 Task: Set the phone number as home.
Action: Mouse moved to (1317, 169)
Screenshot: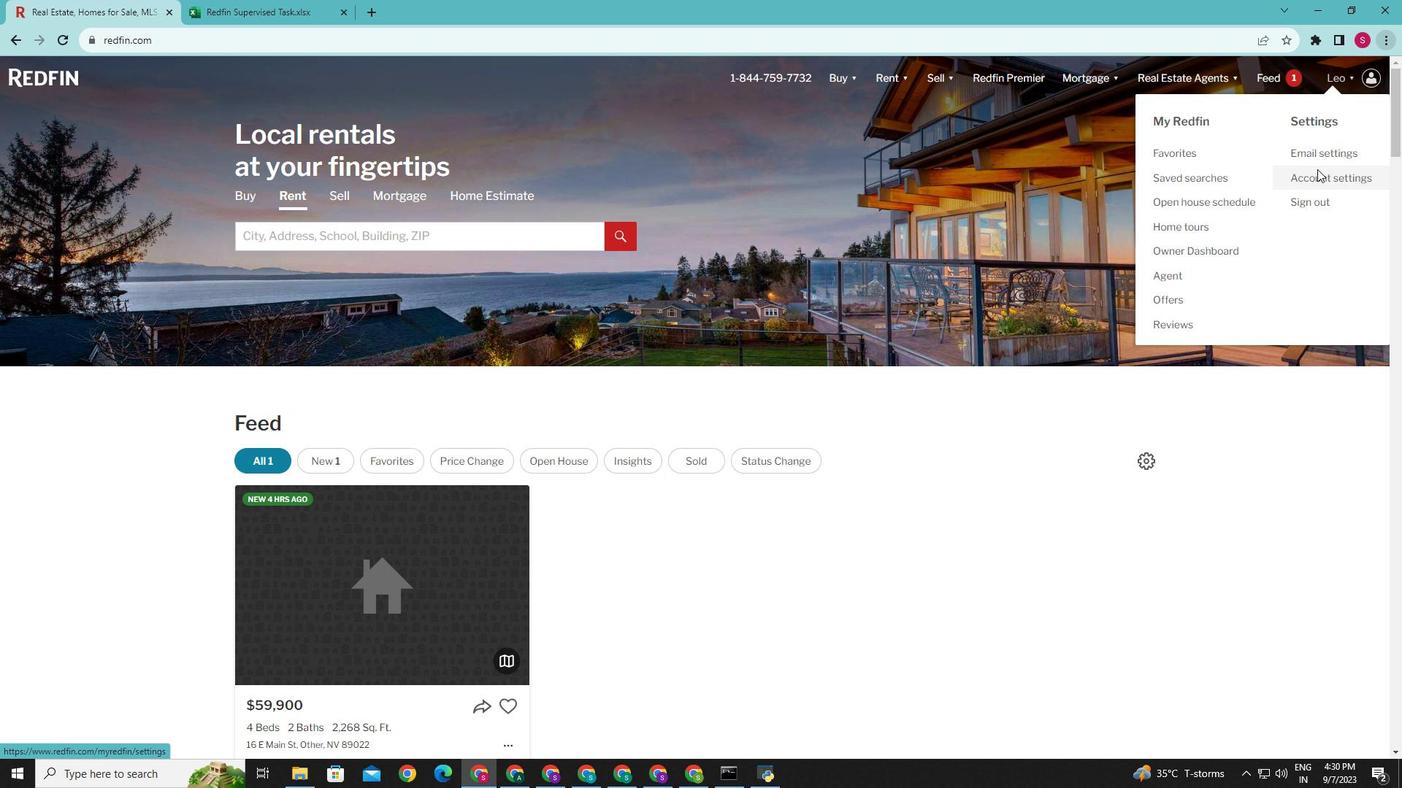 
Action: Mouse pressed left at (1317, 169)
Screenshot: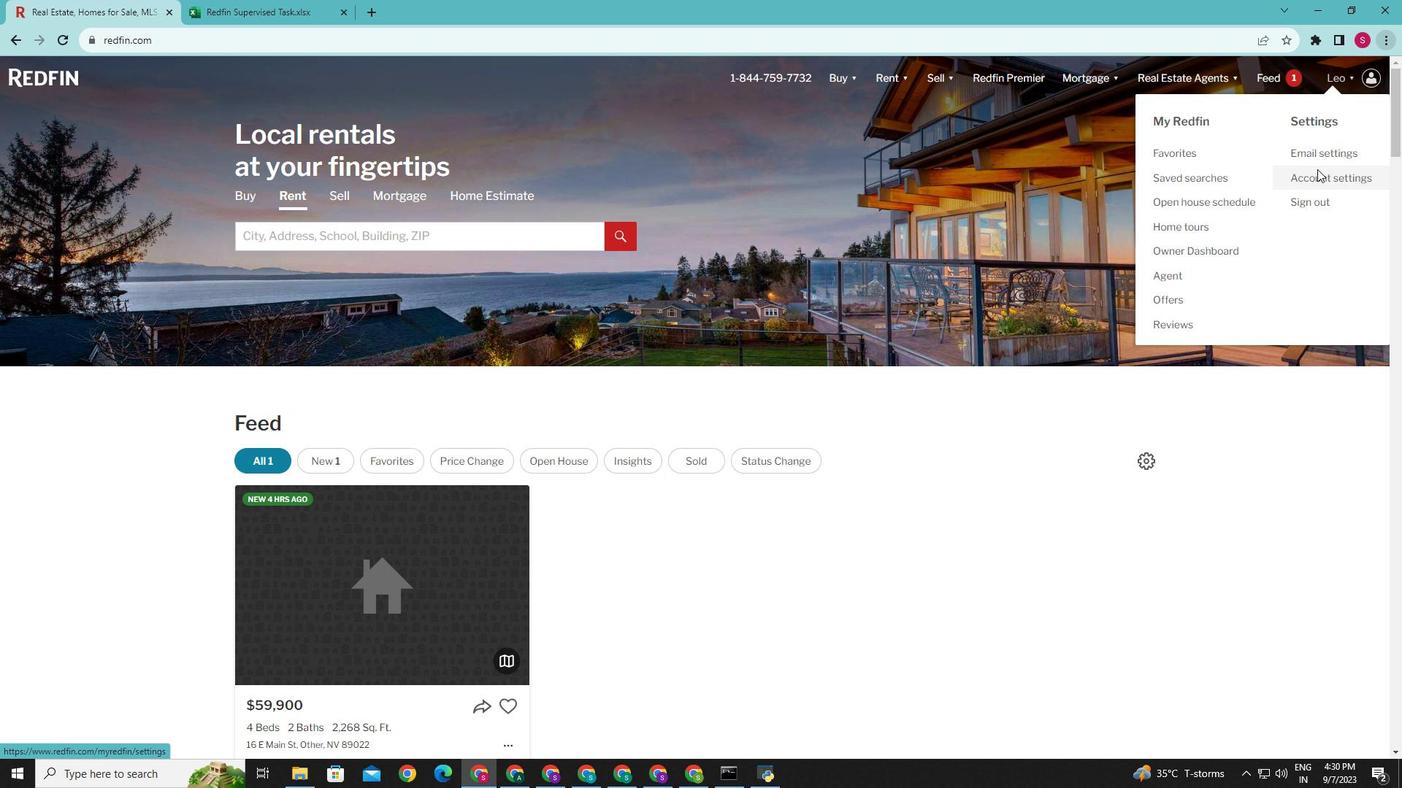 
Action: Mouse moved to (519, 556)
Screenshot: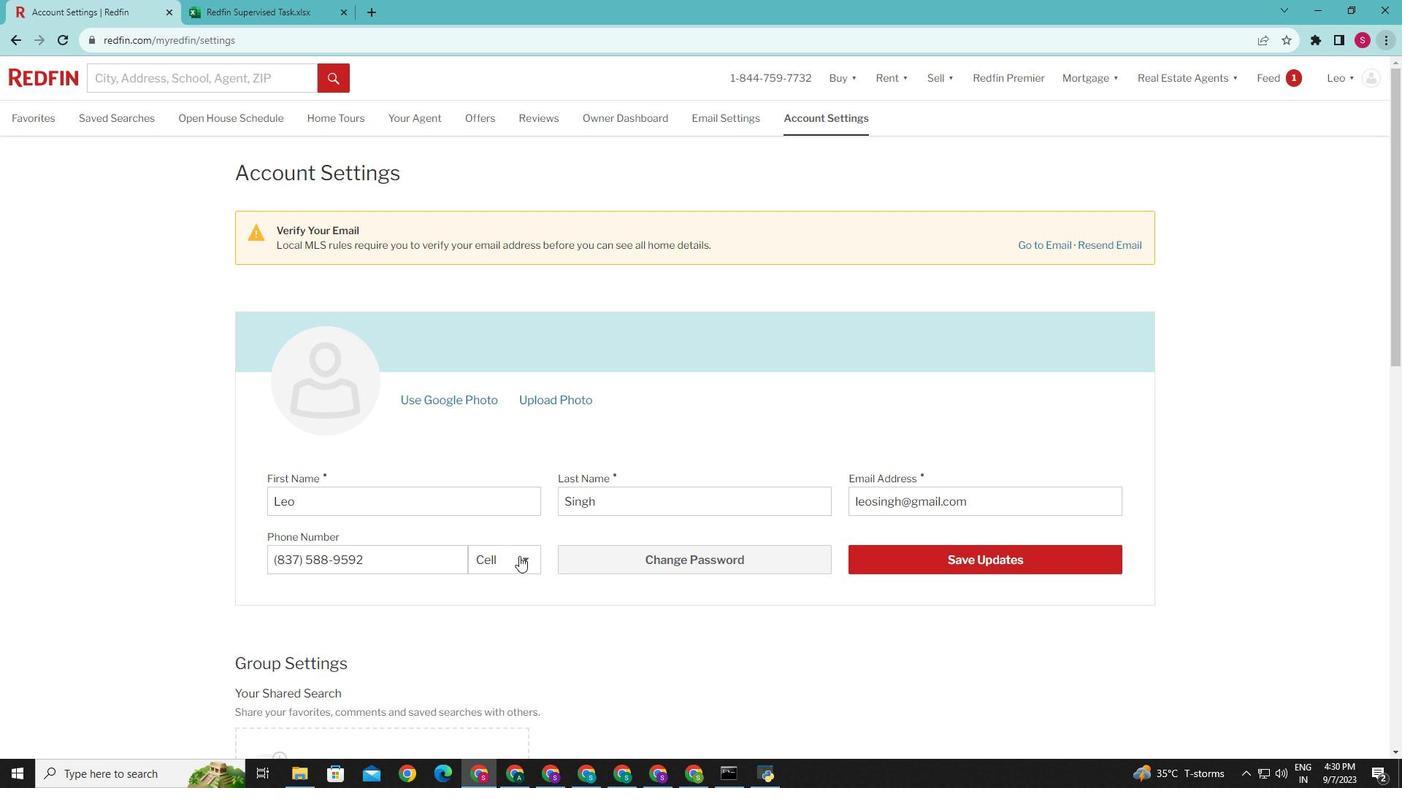 
Action: Mouse pressed left at (519, 556)
Screenshot: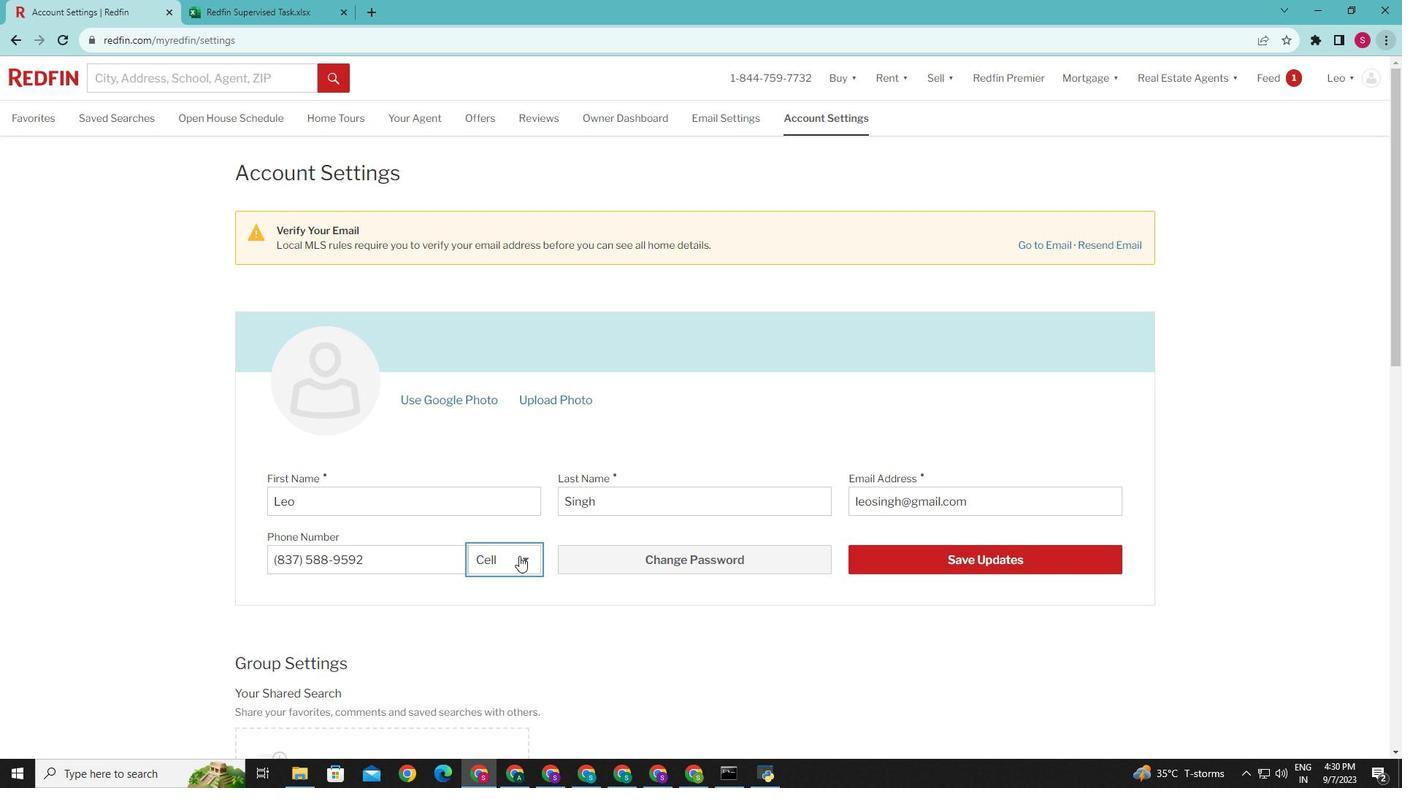 
Action: Mouse moved to (499, 619)
Screenshot: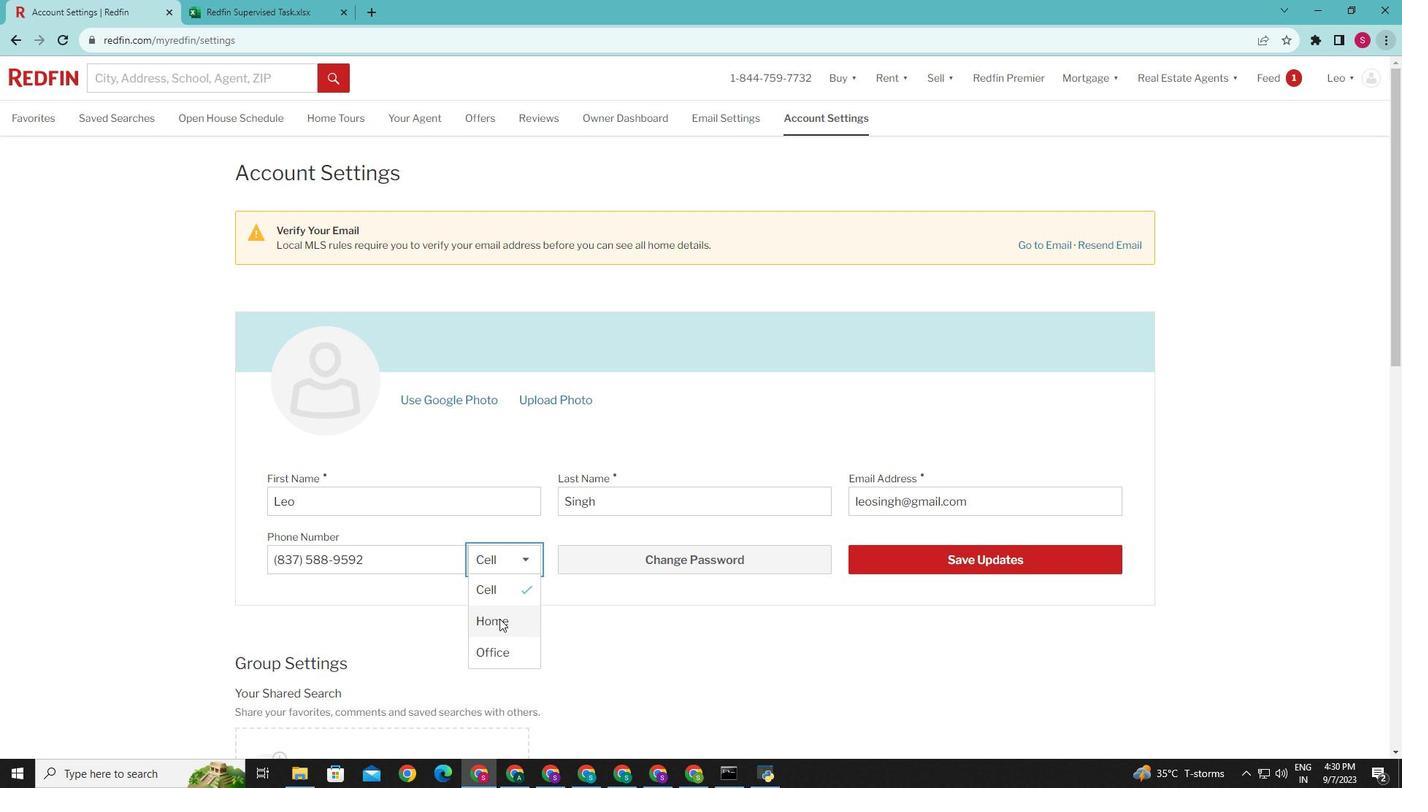 
Action: Mouse pressed left at (499, 619)
Screenshot: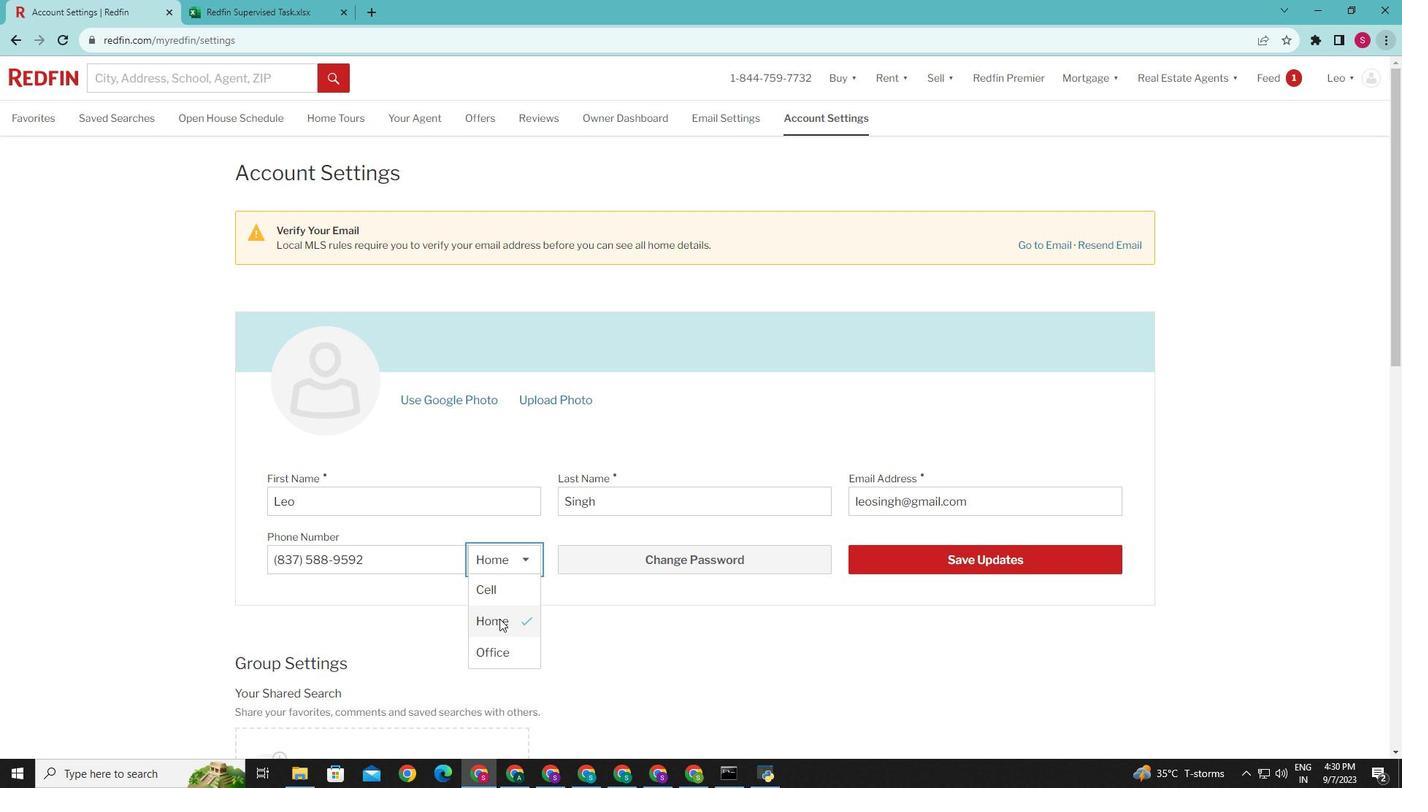 
Action: Mouse moved to (1040, 558)
Screenshot: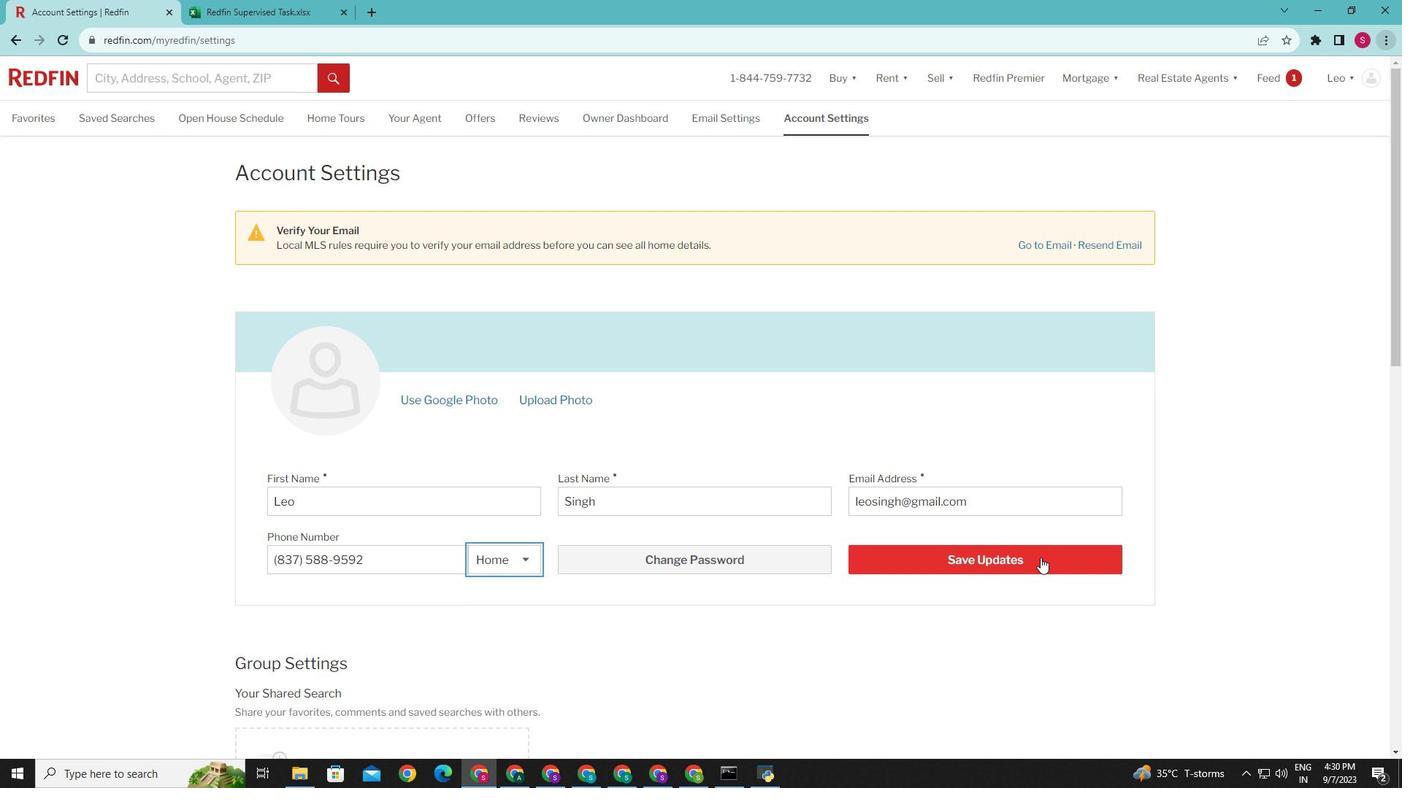 
Action: Mouse pressed left at (1040, 558)
Screenshot: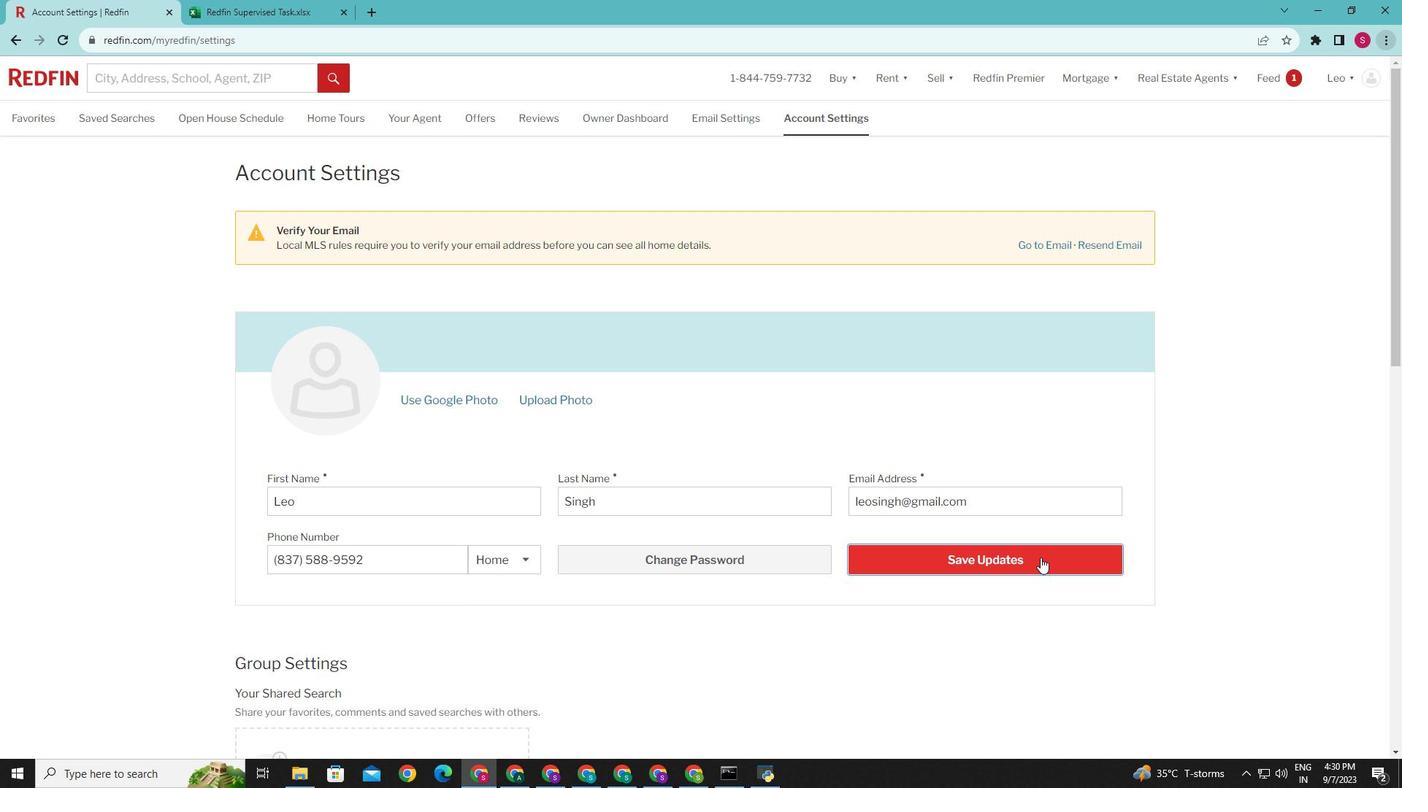 
Action: Mouse moved to (894, 475)
Screenshot: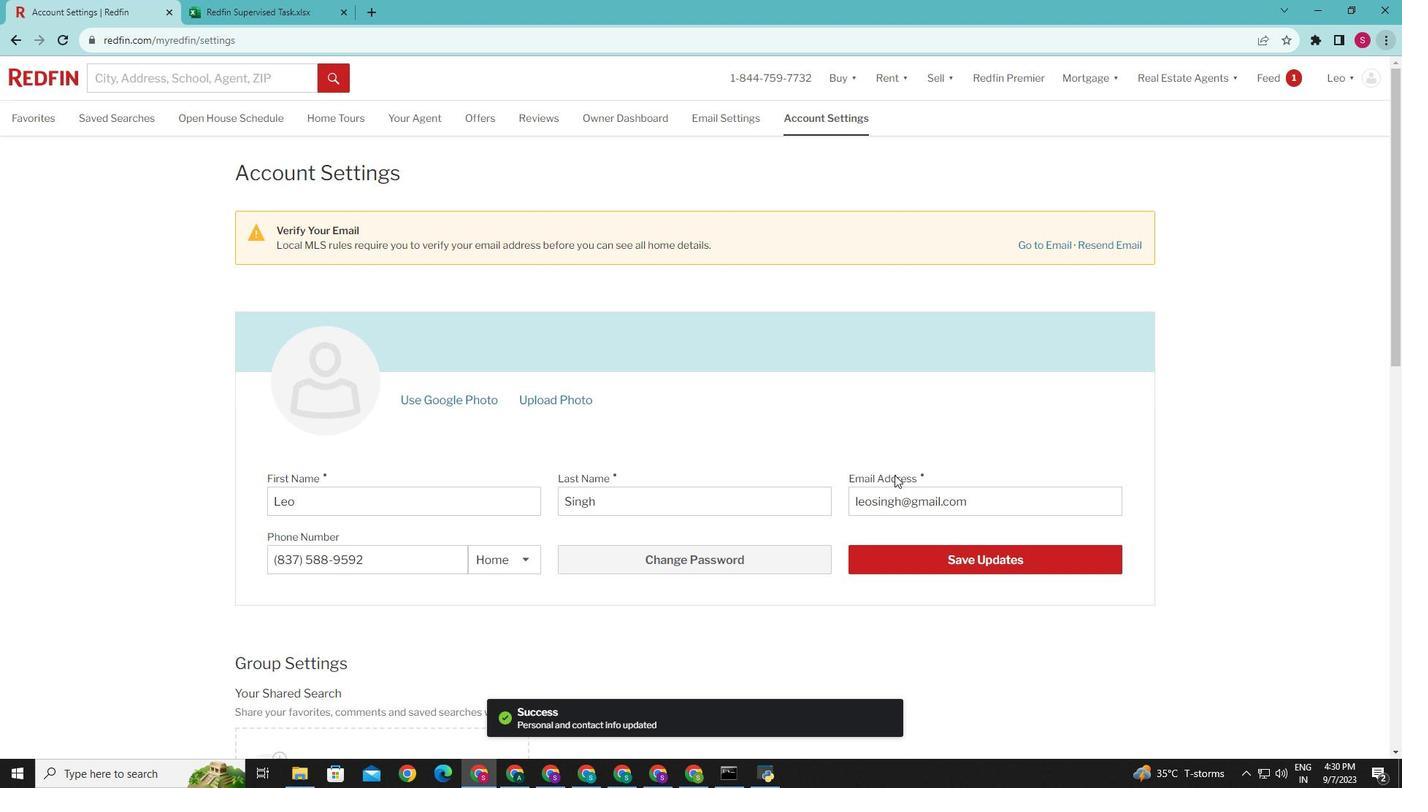 
